 Task: Show a vertical guide at 10cm in red color in the drawing.
Action: Mouse moved to (145, 126)
Screenshot: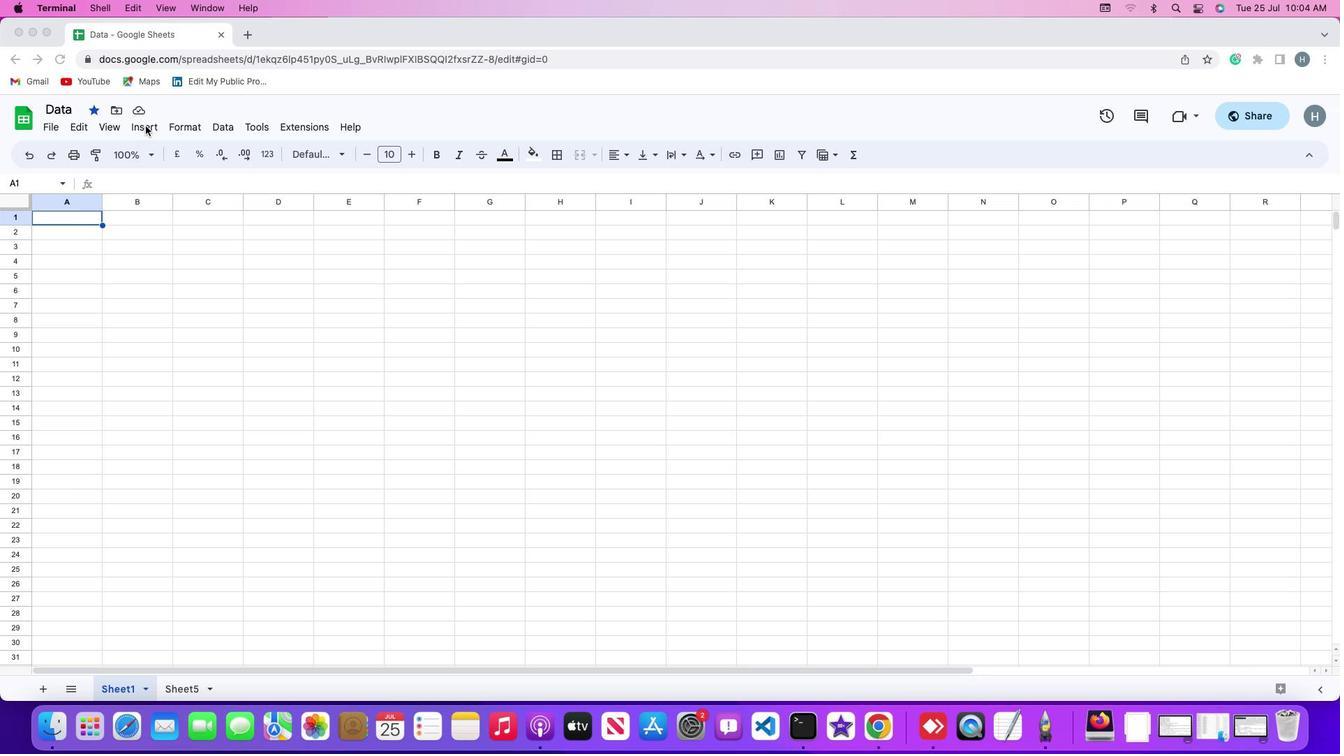
Action: Mouse pressed left at (145, 126)
Screenshot: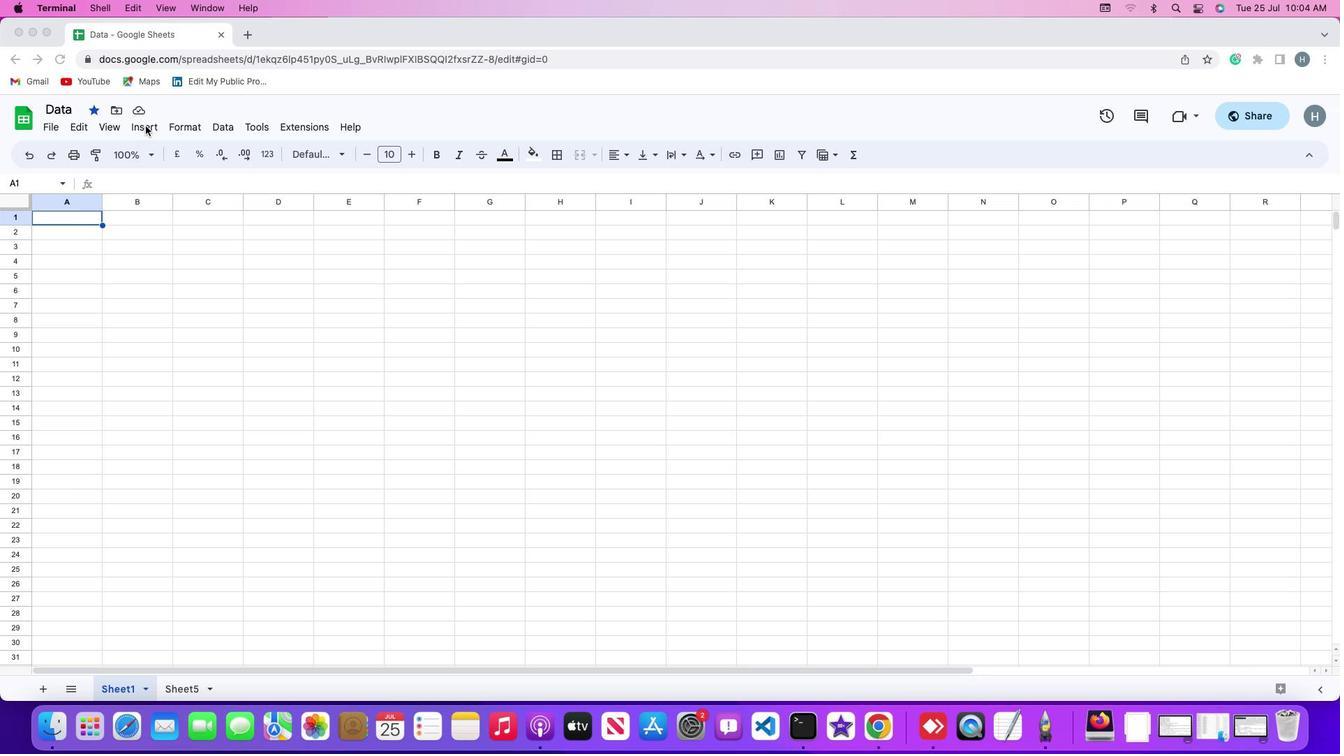
Action: Mouse moved to (145, 124)
Screenshot: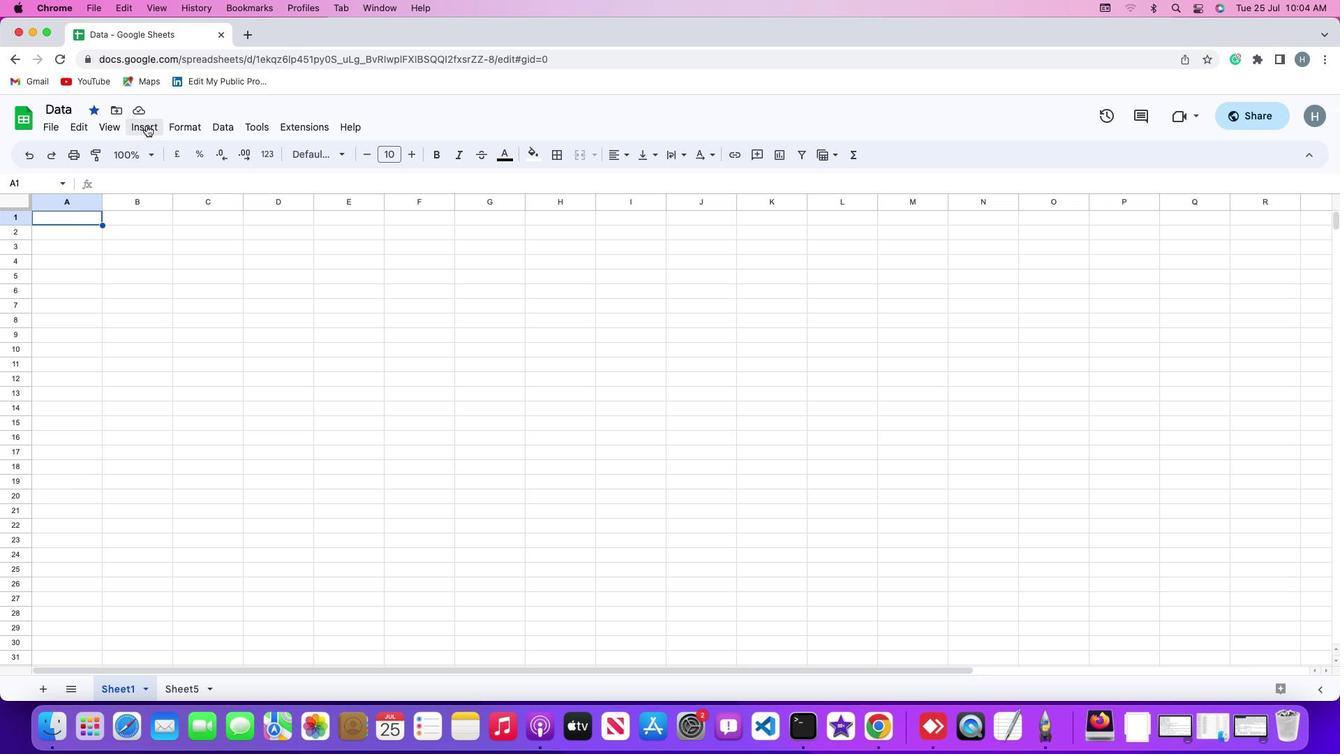 
Action: Mouse pressed left at (145, 124)
Screenshot: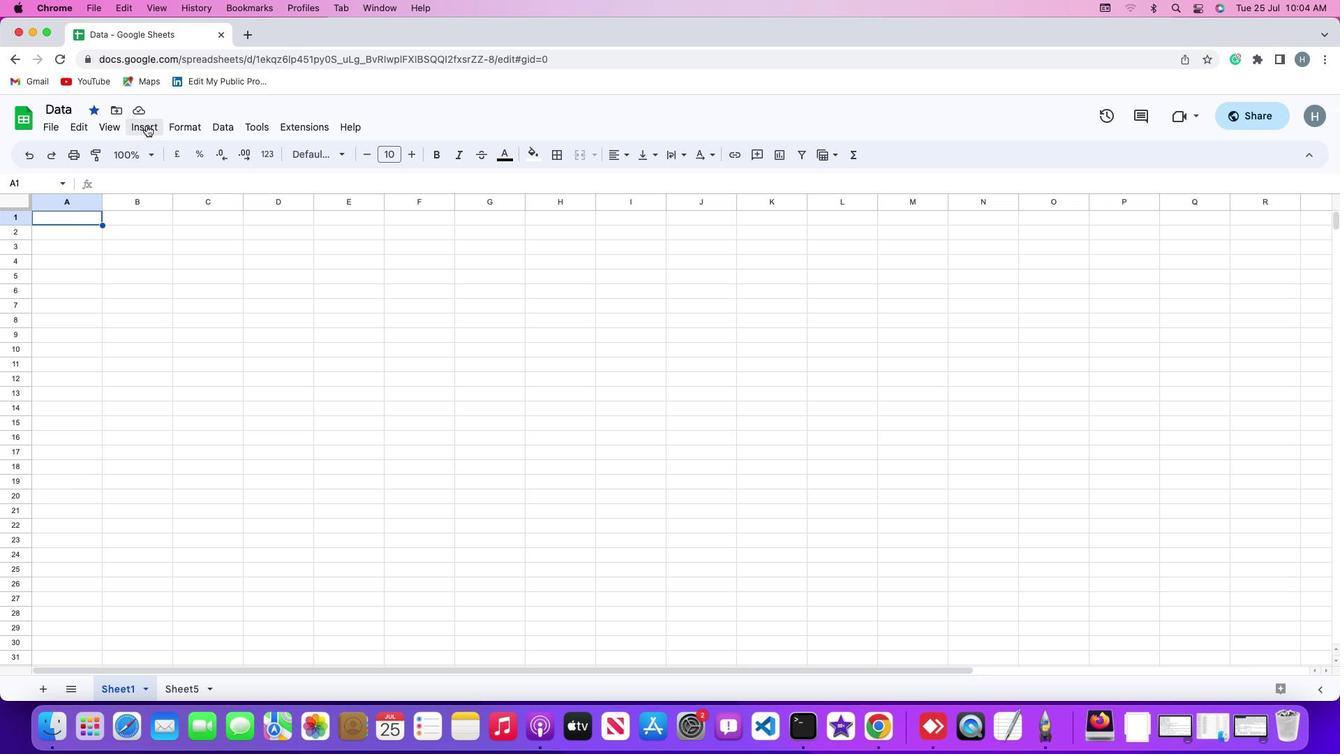 
Action: Mouse moved to (190, 315)
Screenshot: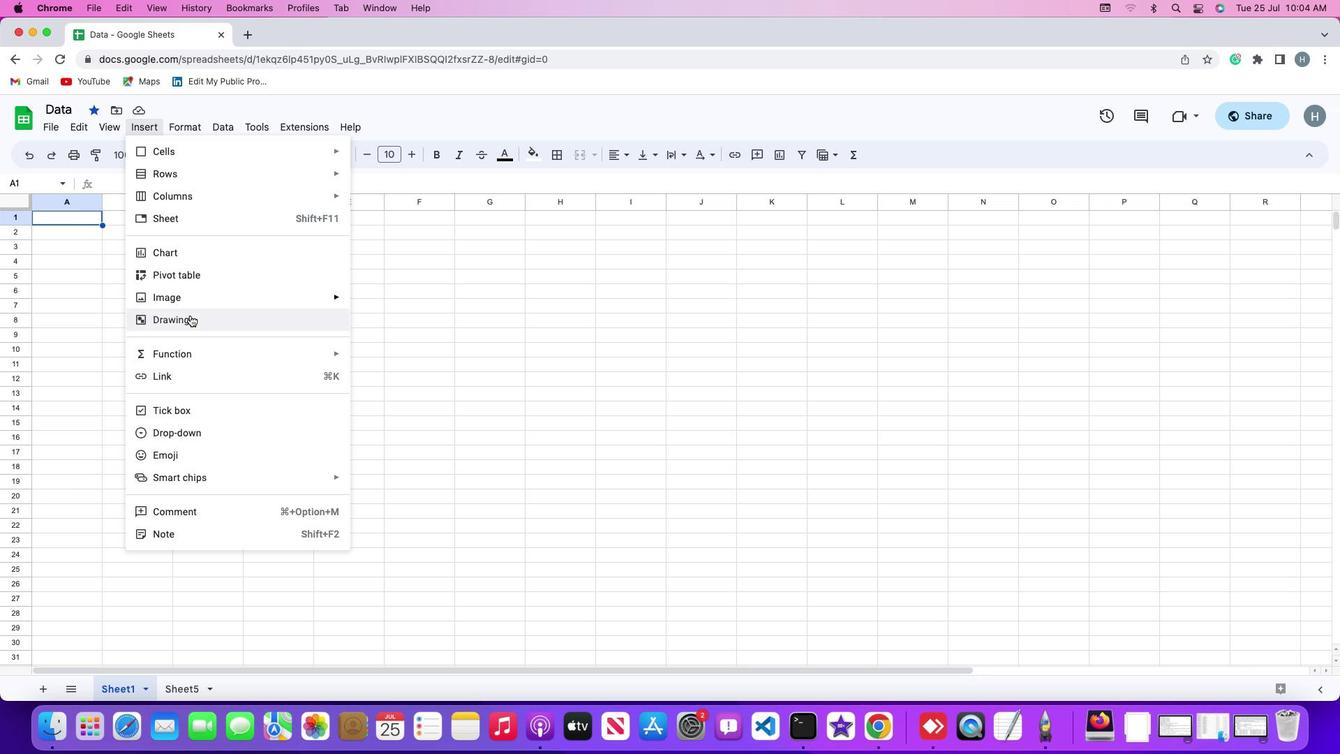 
Action: Mouse pressed left at (190, 315)
Screenshot: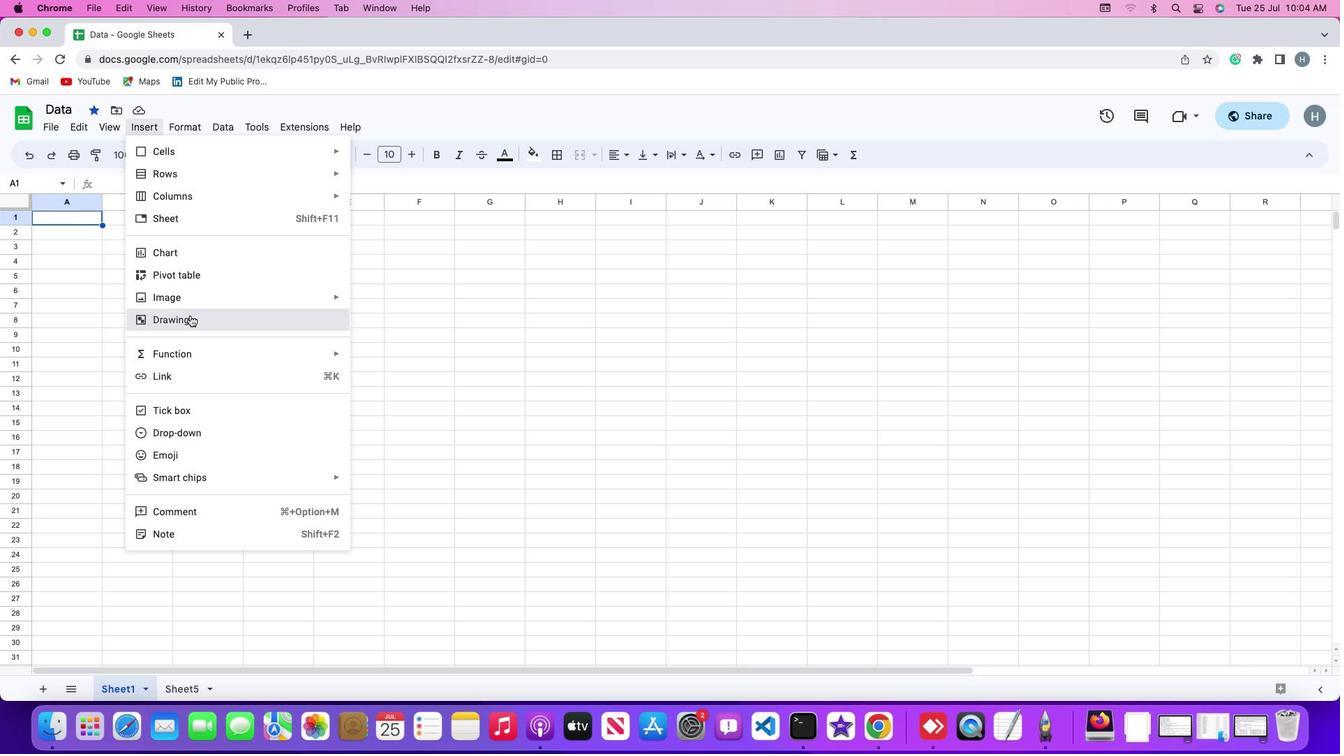 
Action: Mouse moved to (390, 176)
Screenshot: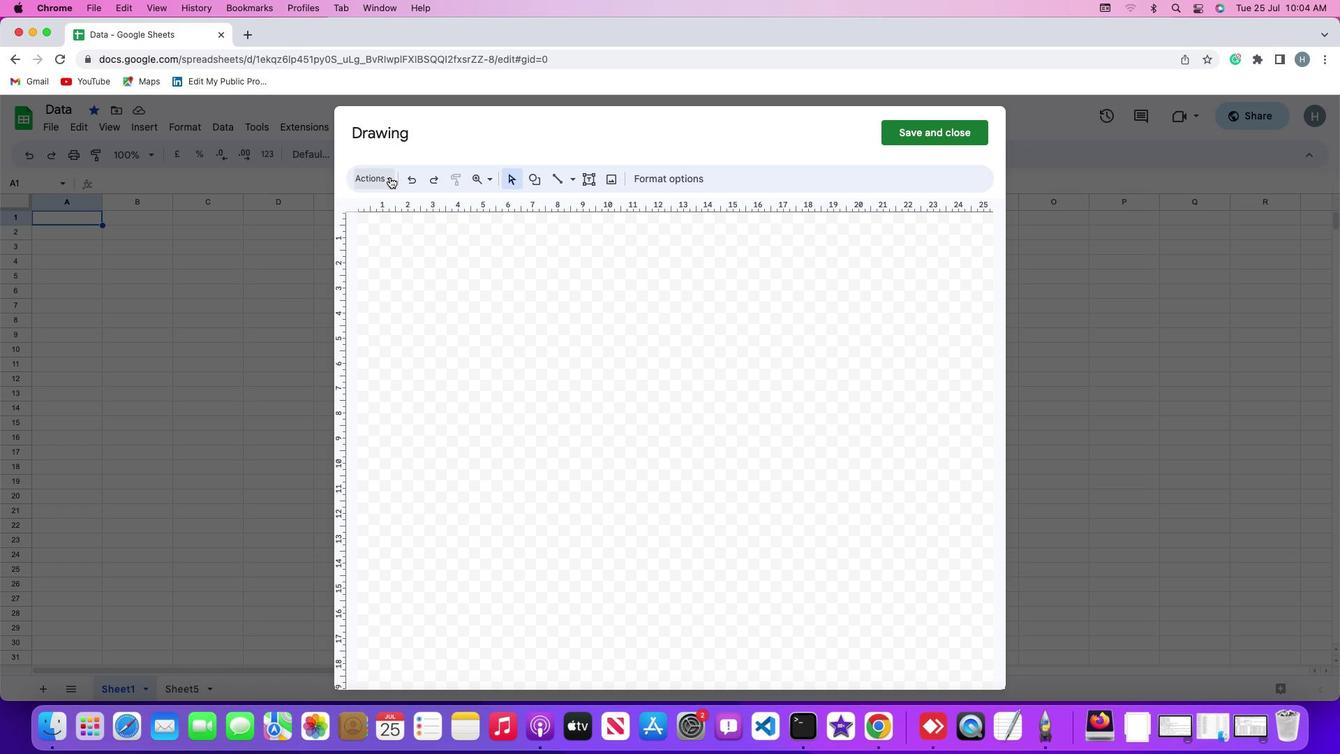 
Action: Mouse pressed left at (390, 176)
Screenshot: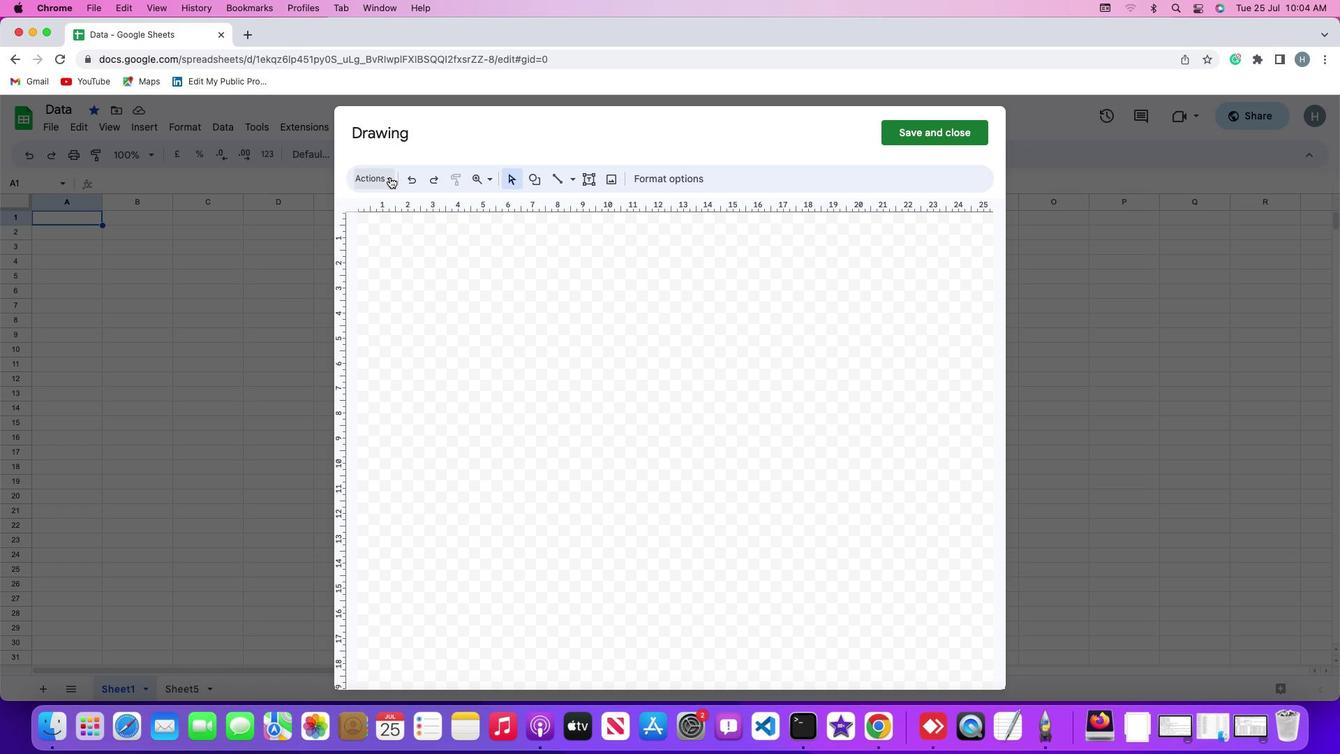 
Action: Mouse moved to (650, 505)
Screenshot: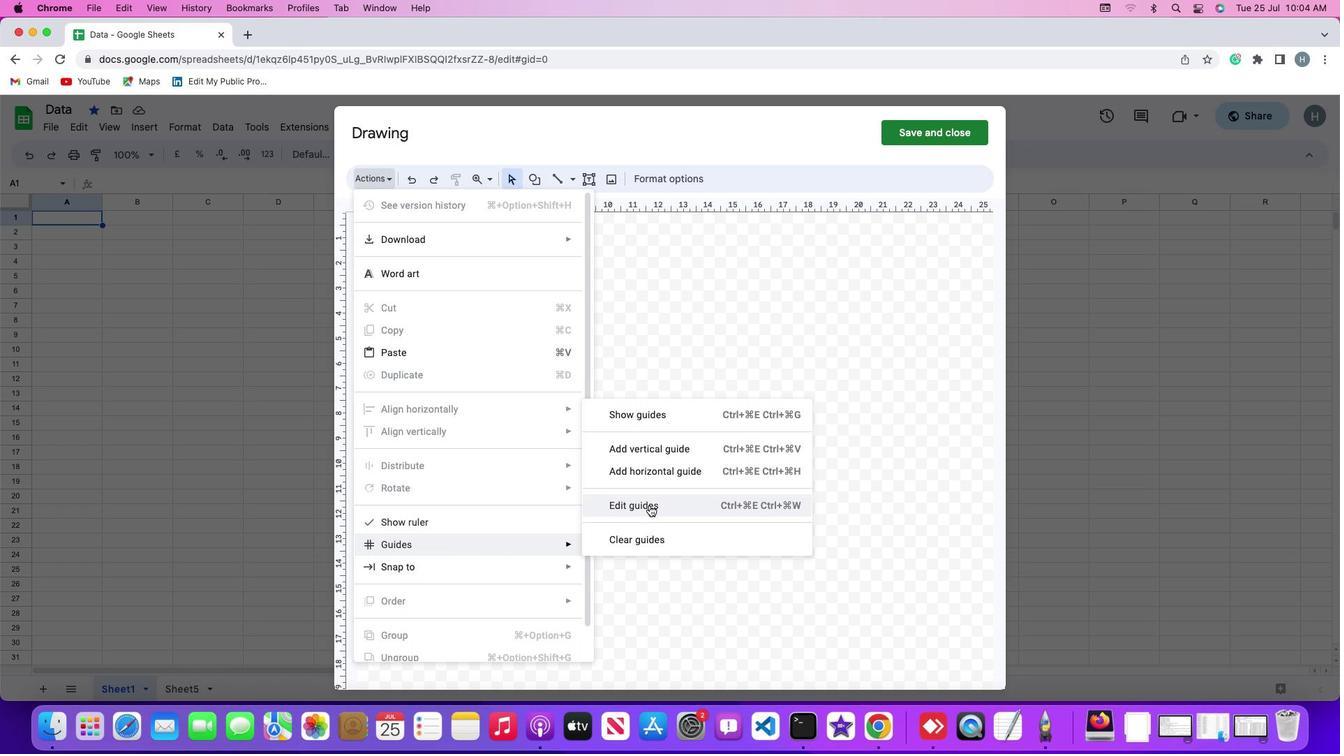 
Action: Mouse pressed left at (650, 505)
Screenshot: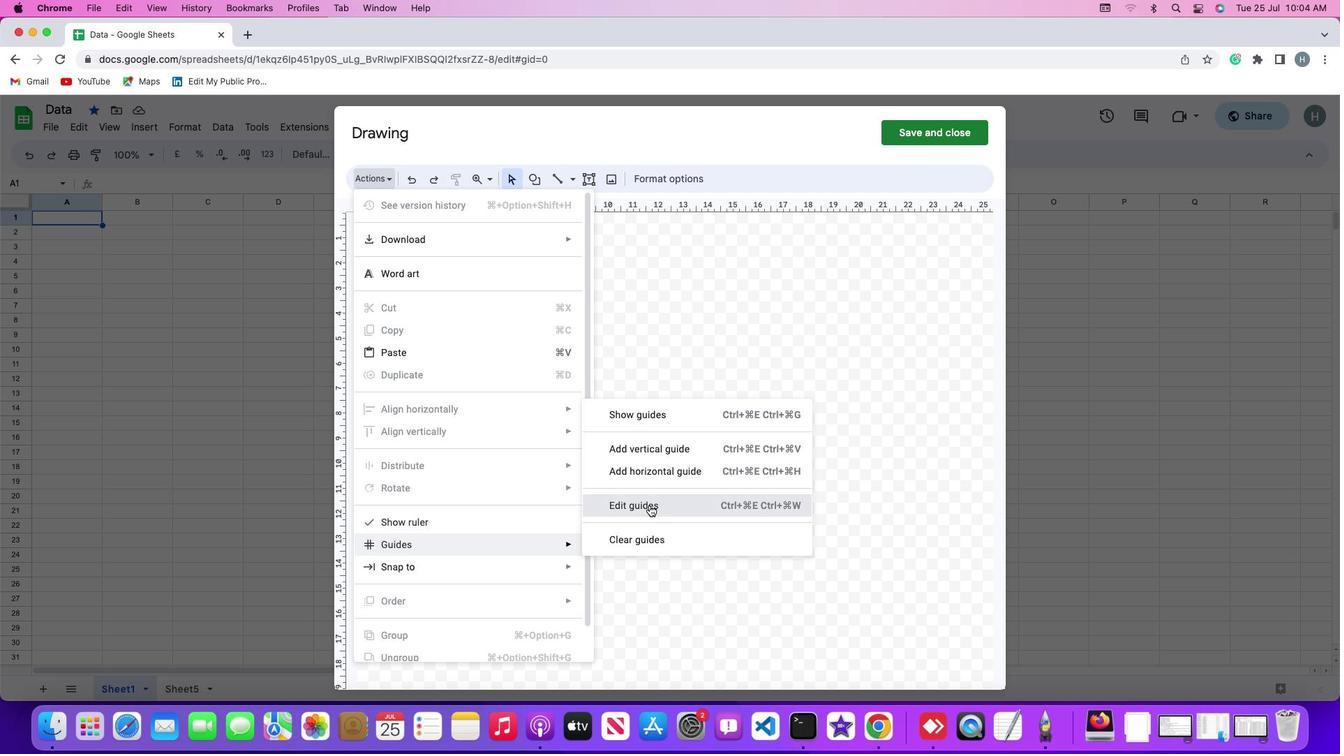 
Action: Mouse moved to (643, 578)
Screenshot: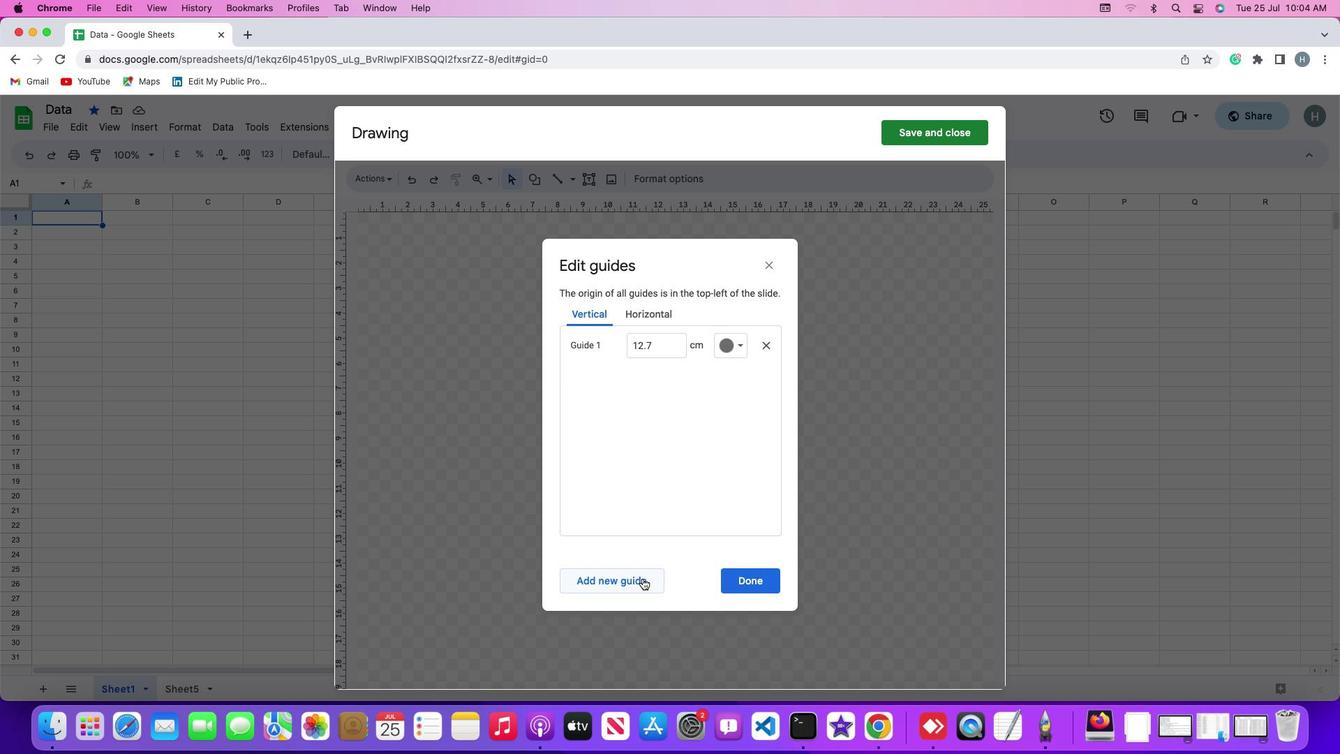 
Action: Mouse pressed left at (643, 578)
Screenshot: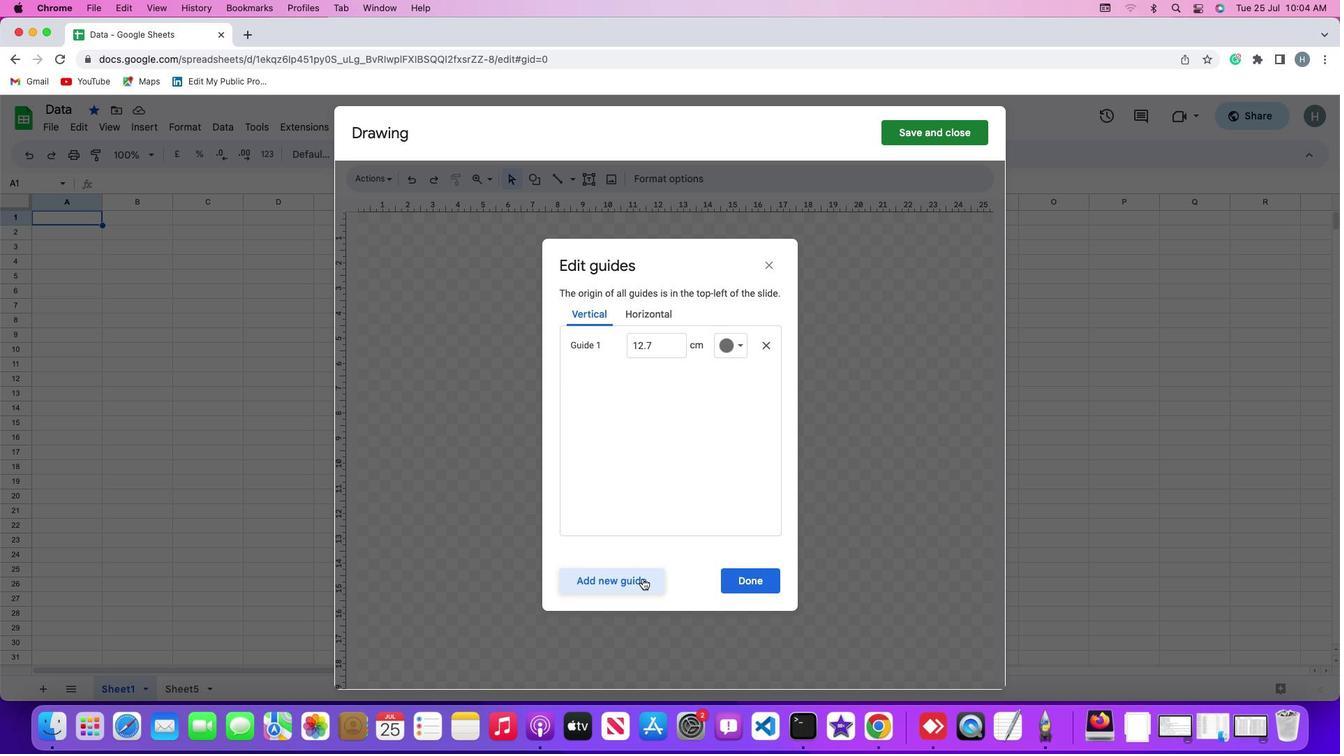 
Action: Mouse moved to (651, 398)
Screenshot: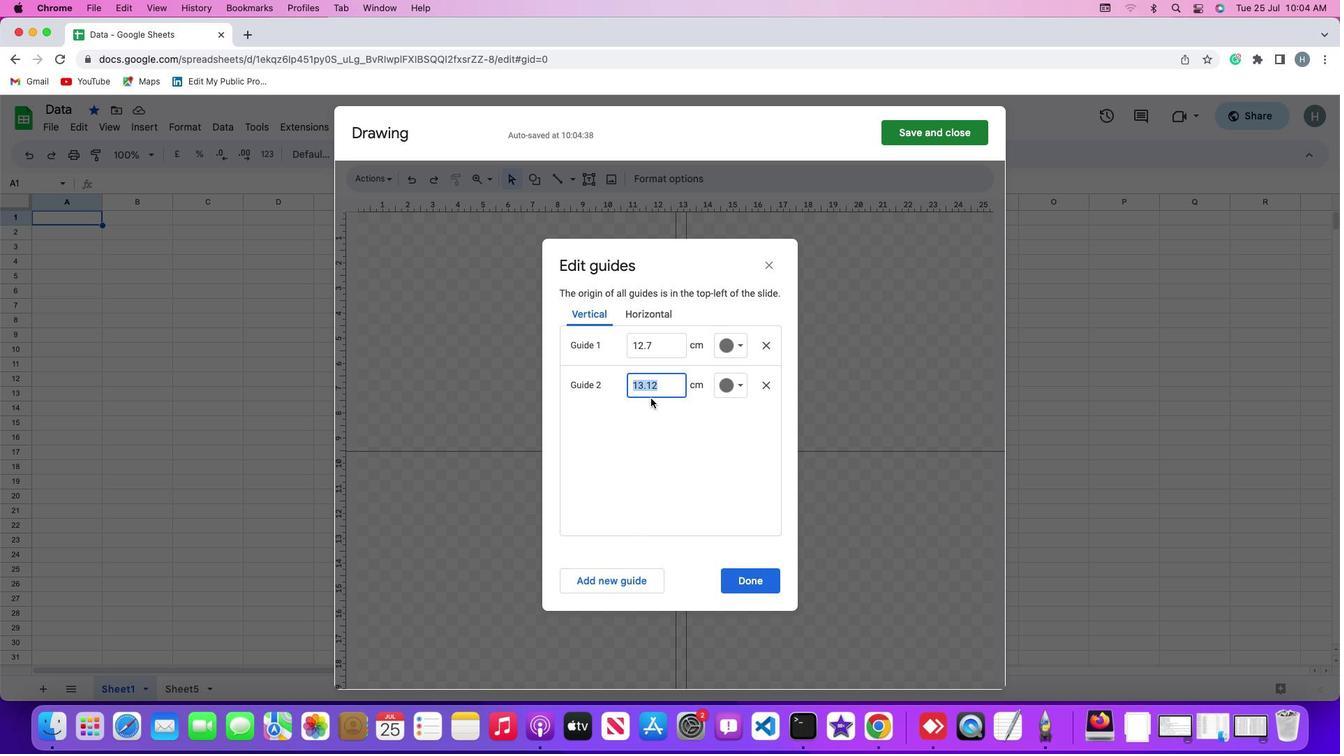 
Action: Key pressed Key.backspace'1''0'
Screenshot: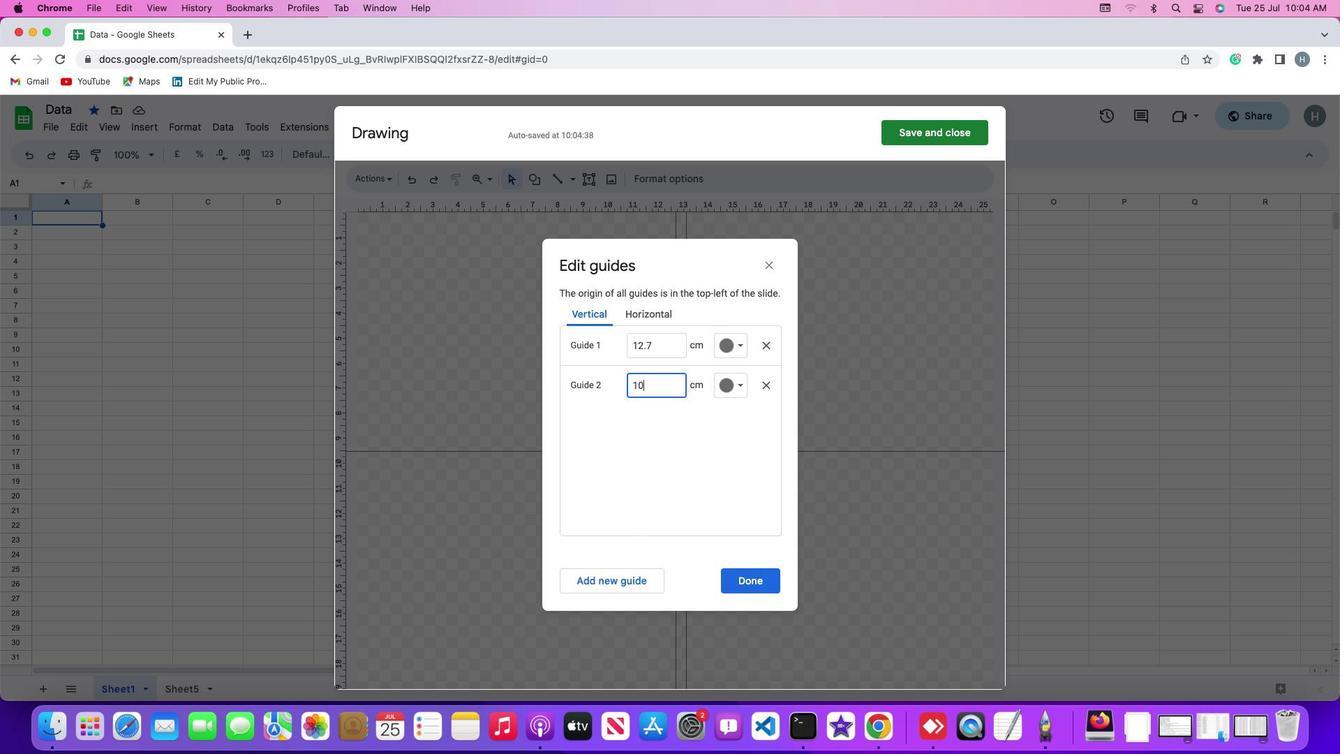
Action: Mouse moved to (741, 386)
Screenshot: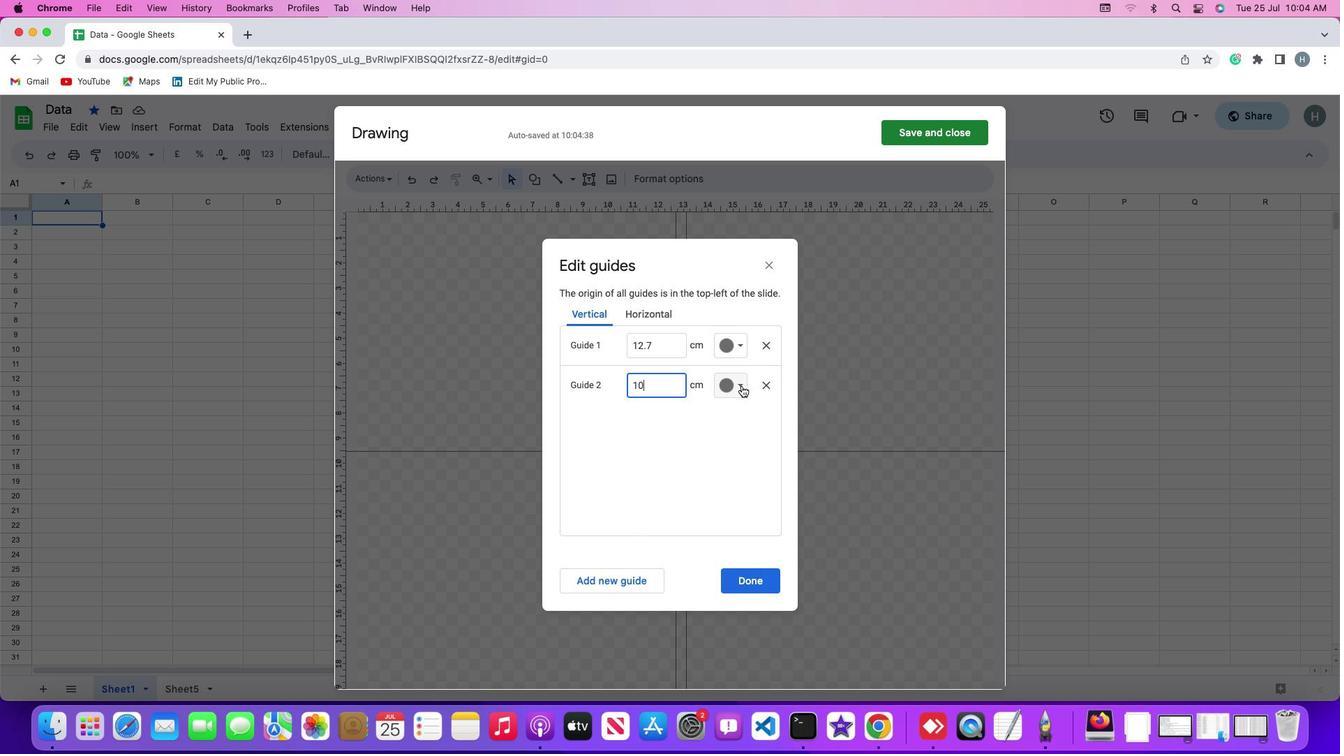 
Action: Mouse pressed left at (741, 386)
Screenshot: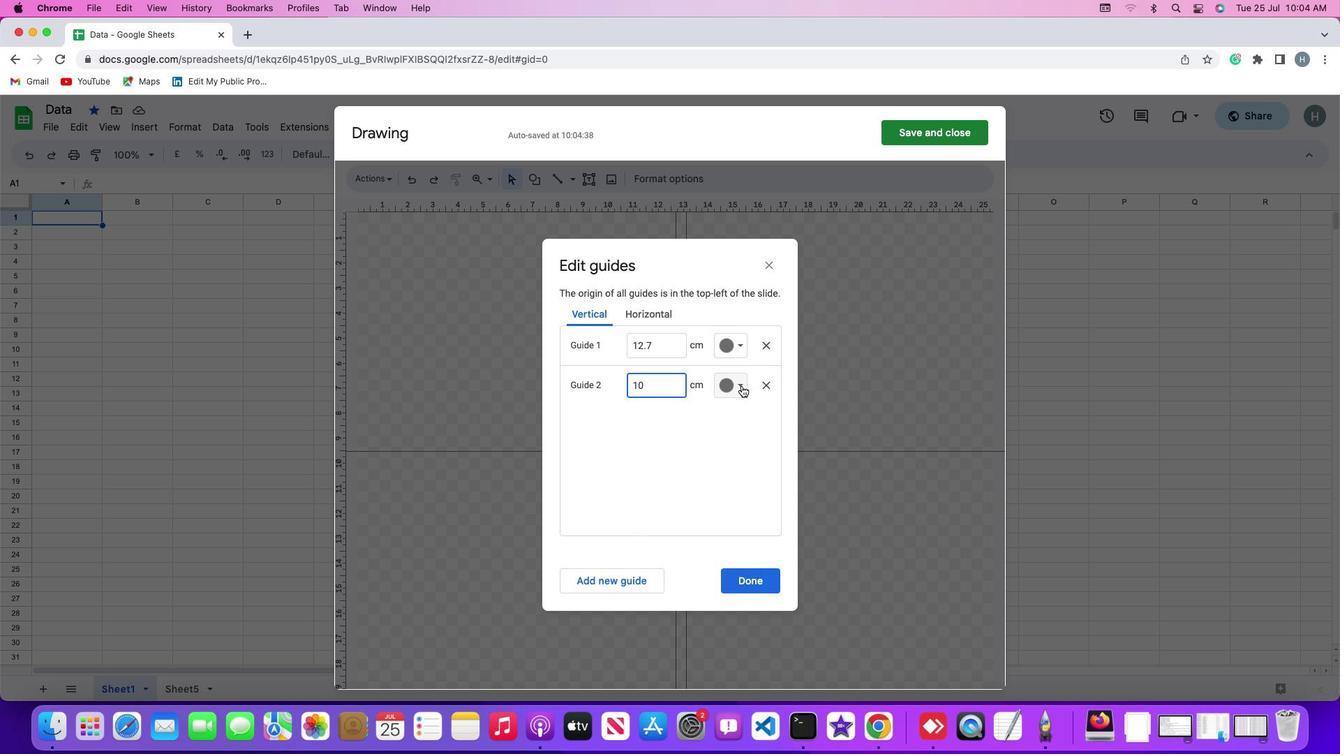 
Action: Mouse moved to (746, 474)
Screenshot: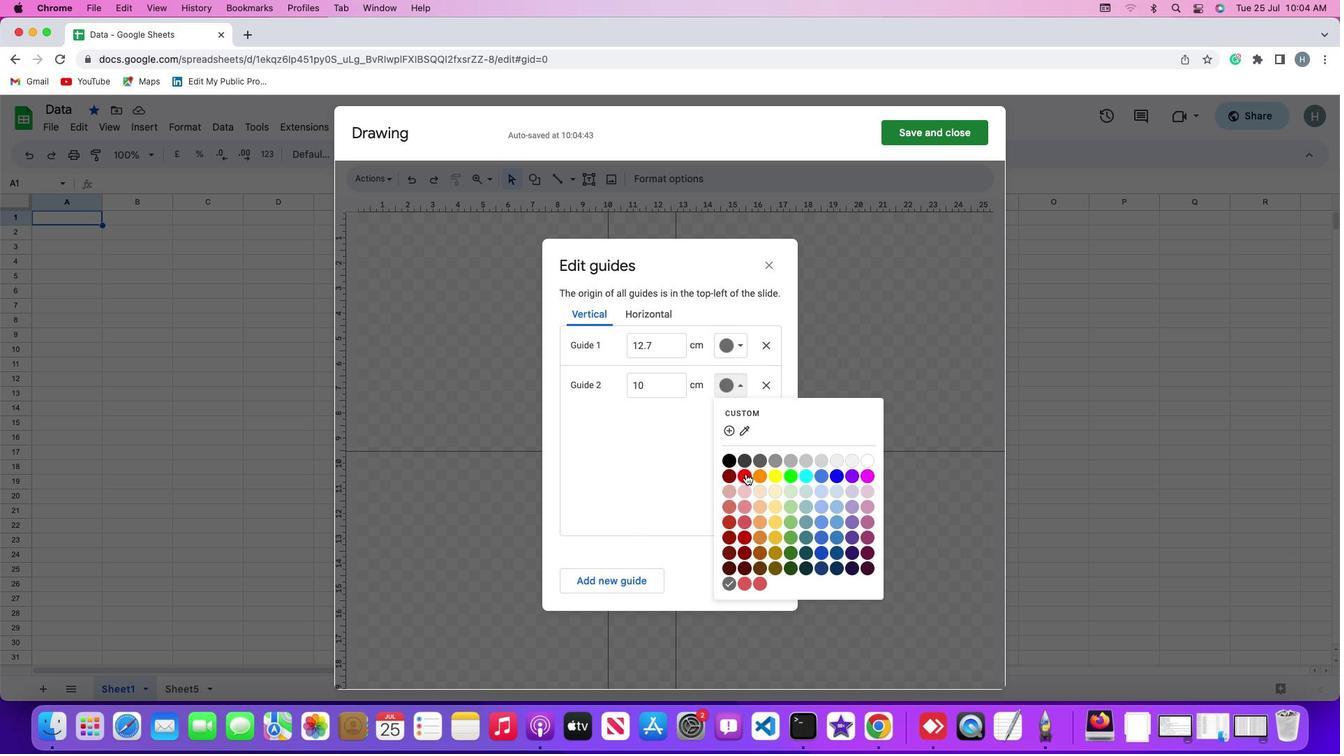 
Action: Mouse pressed left at (746, 474)
Screenshot: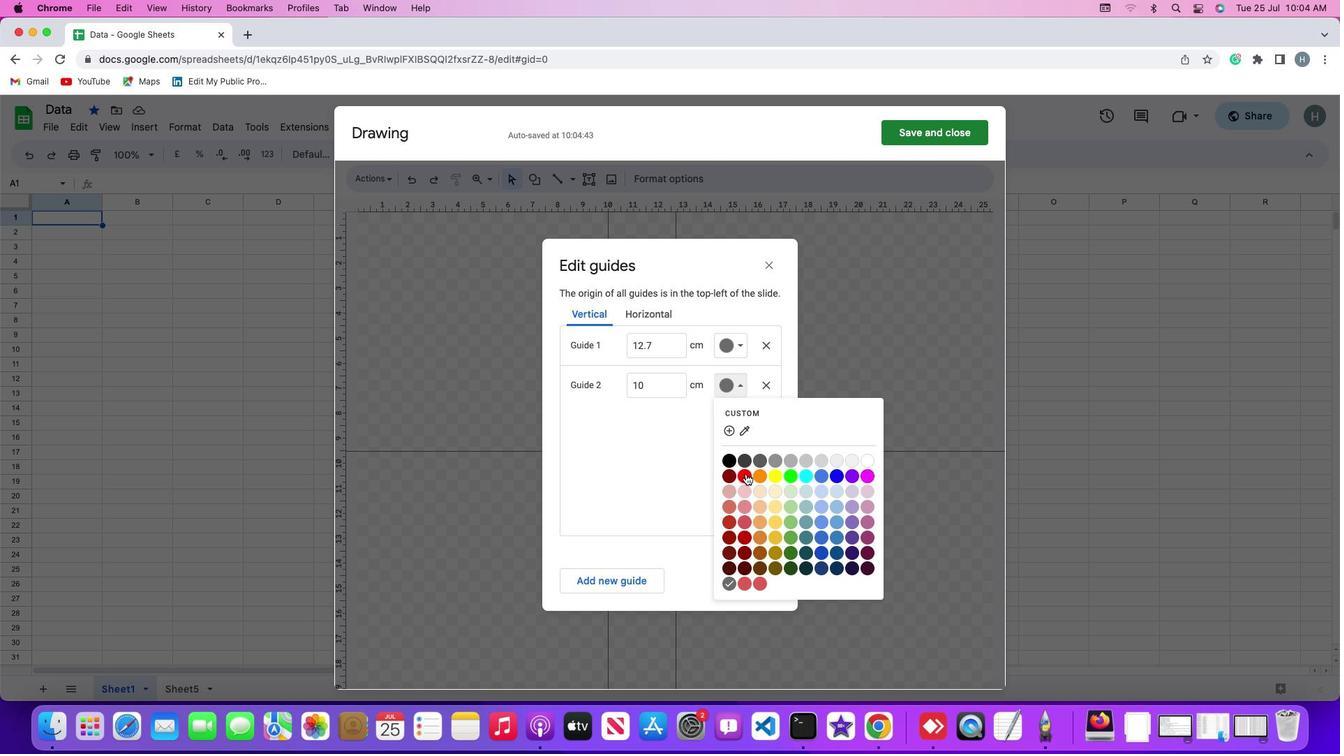 
Action: Mouse moved to (746, 577)
Screenshot: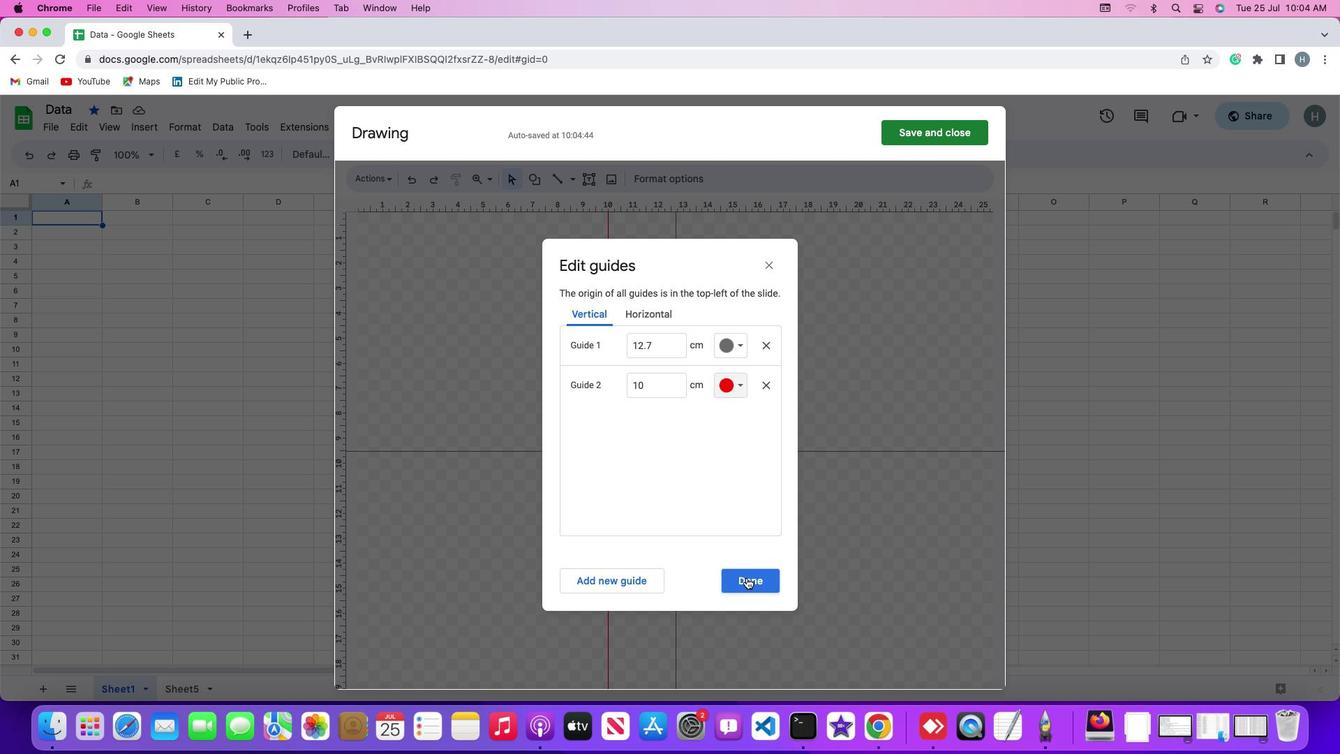 
Action: Mouse pressed left at (746, 577)
Screenshot: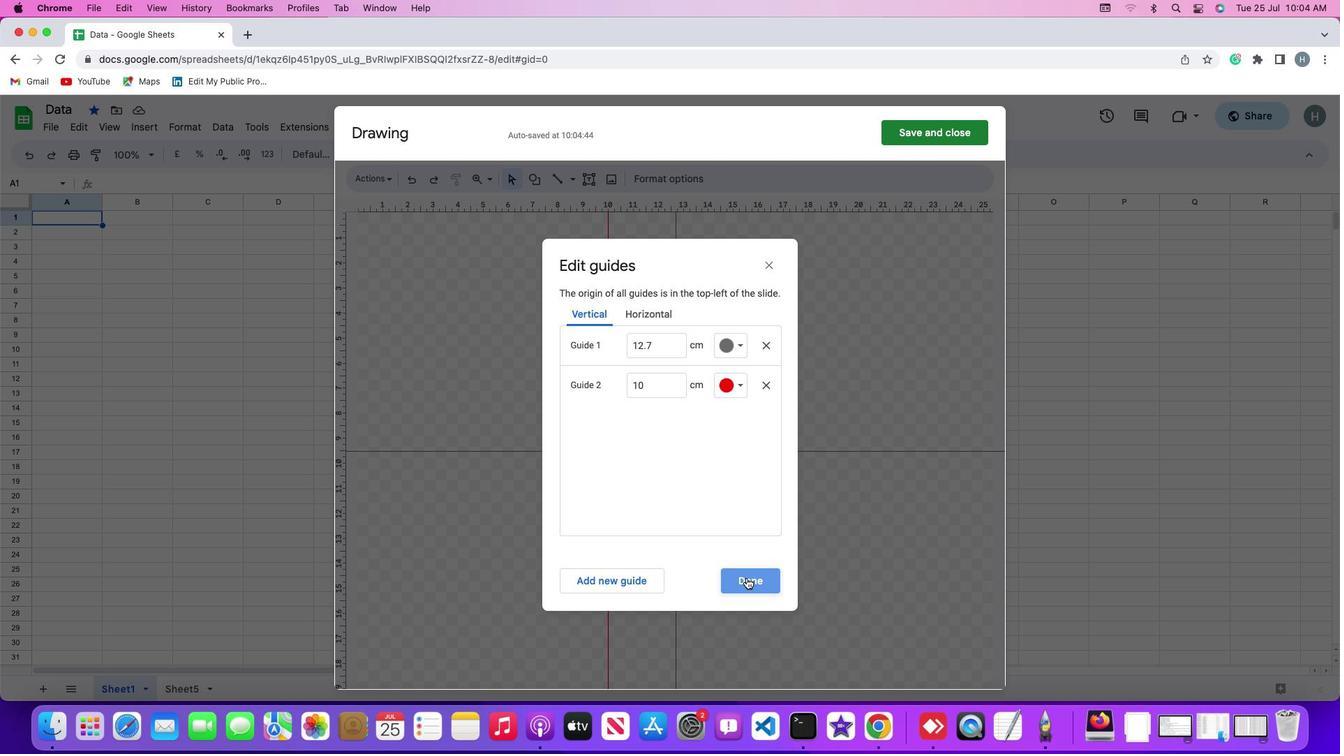 
Action: Mouse moved to (735, 504)
Screenshot: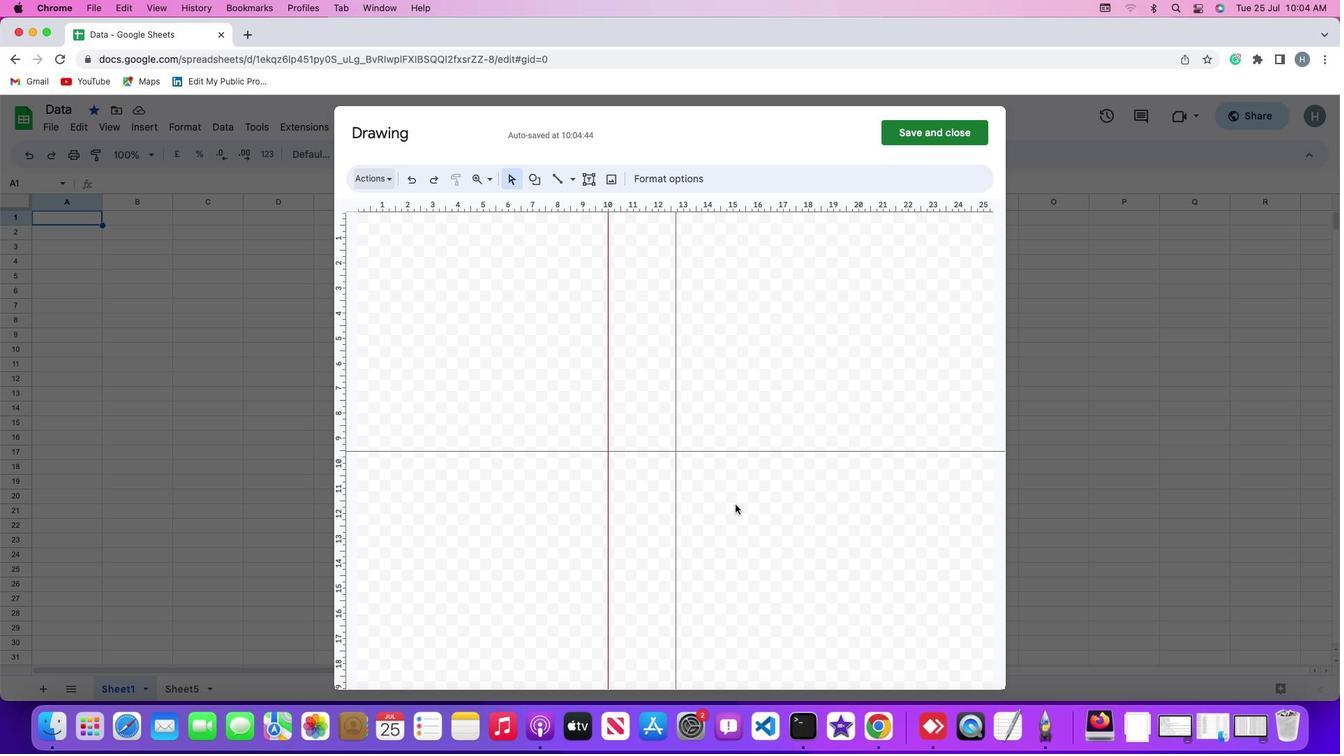 
